 Task: Sort the properties by price (low to high).
Action: Mouse moved to (421, 179)
Screenshot: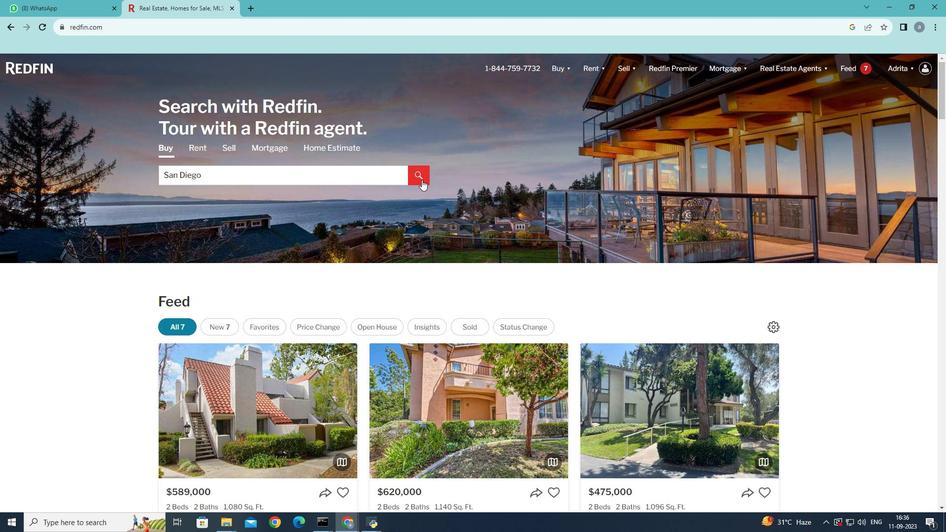 
Action: Mouse pressed left at (421, 179)
Screenshot: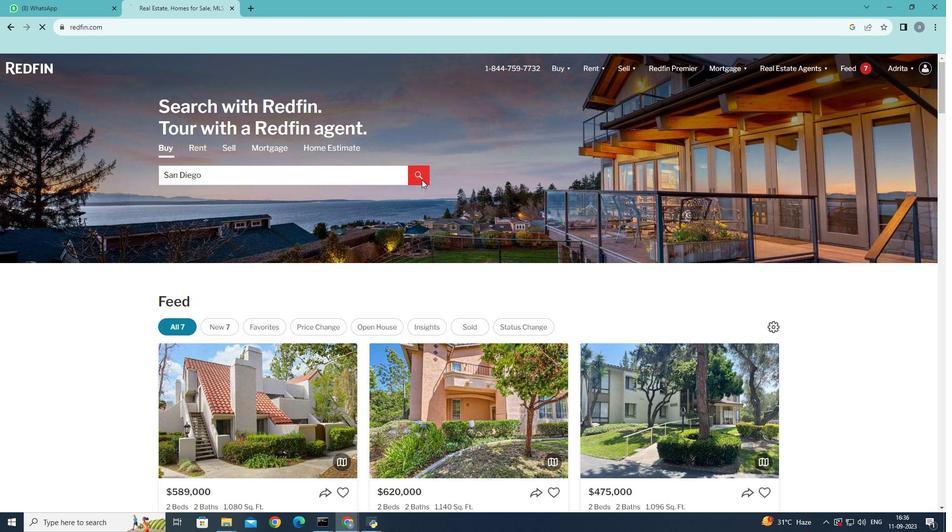 
Action: Mouse moved to (708, 159)
Screenshot: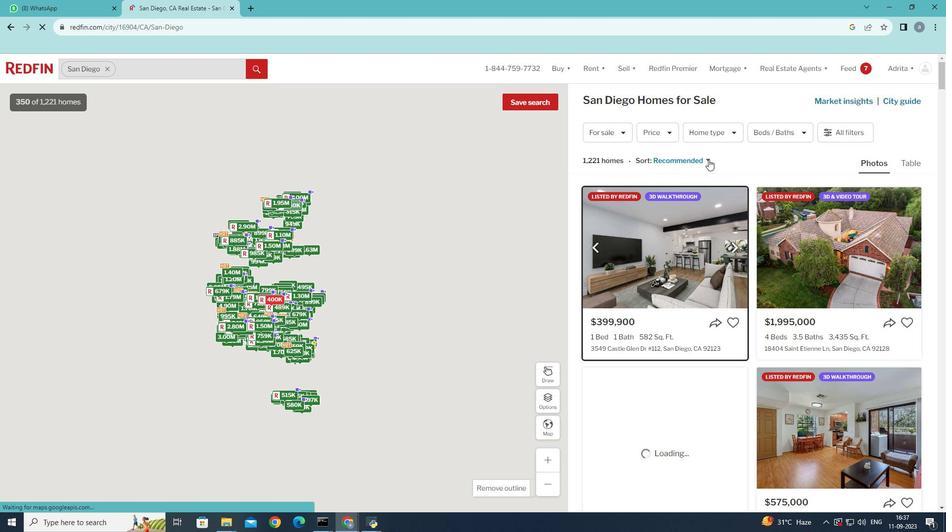 
Action: Mouse pressed left at (708, 159)
Screenshot: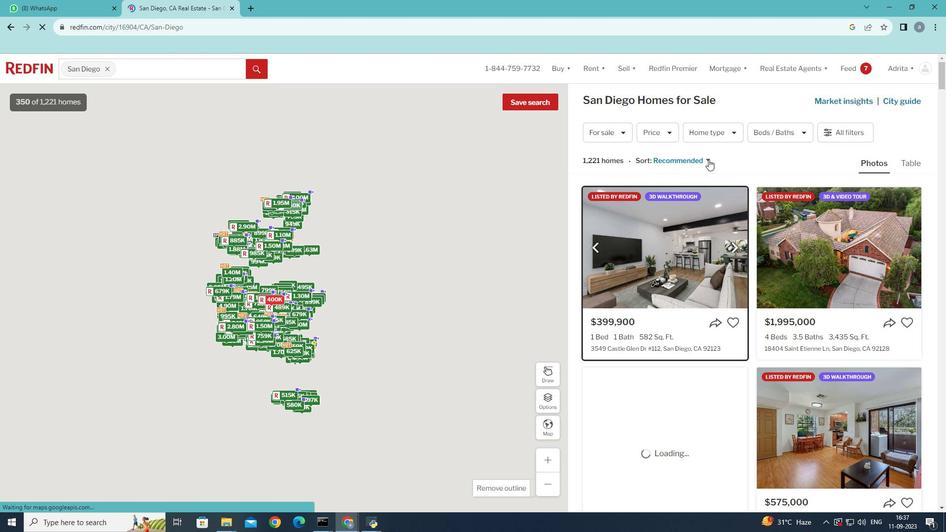 
Action: Mouse moved to (712, 219)
Screenshot: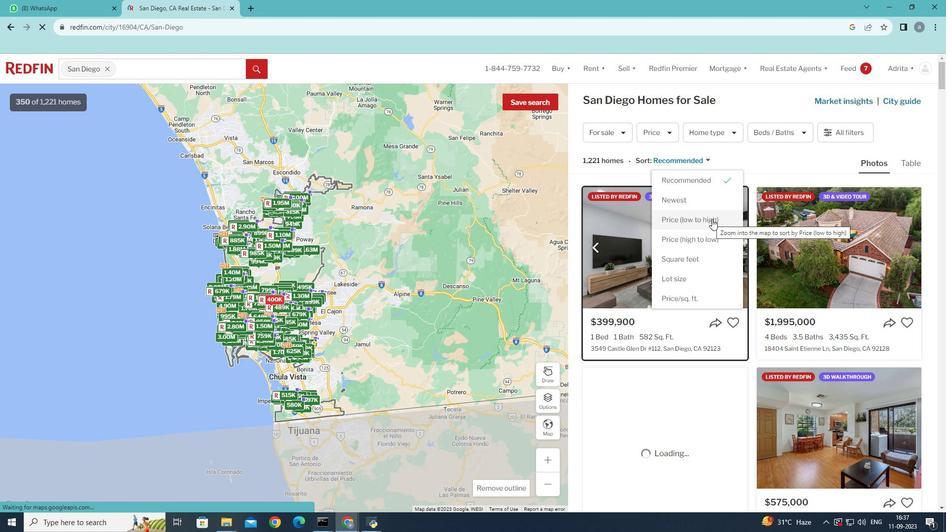 
Action: Mouse pressed left at (712, 219)
Screenshot: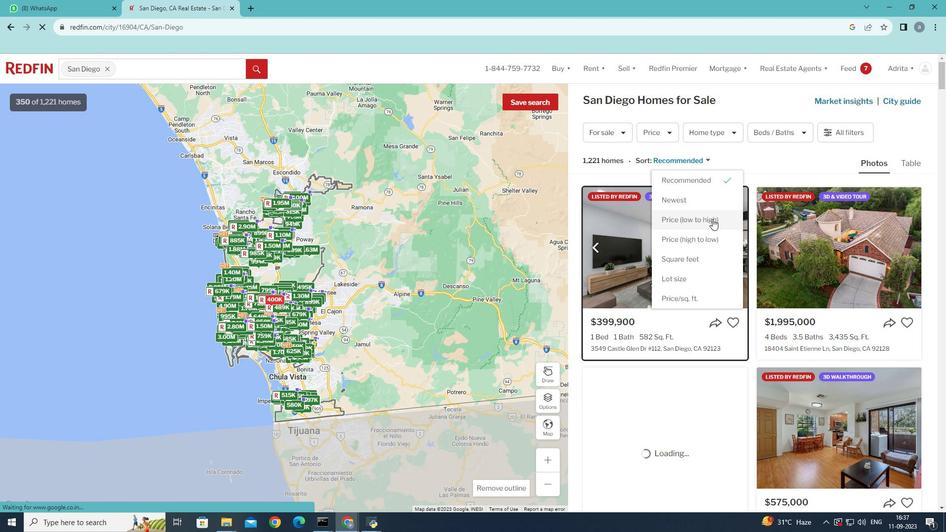 
Action: Mouse moved to (713, 217)
Screenshot: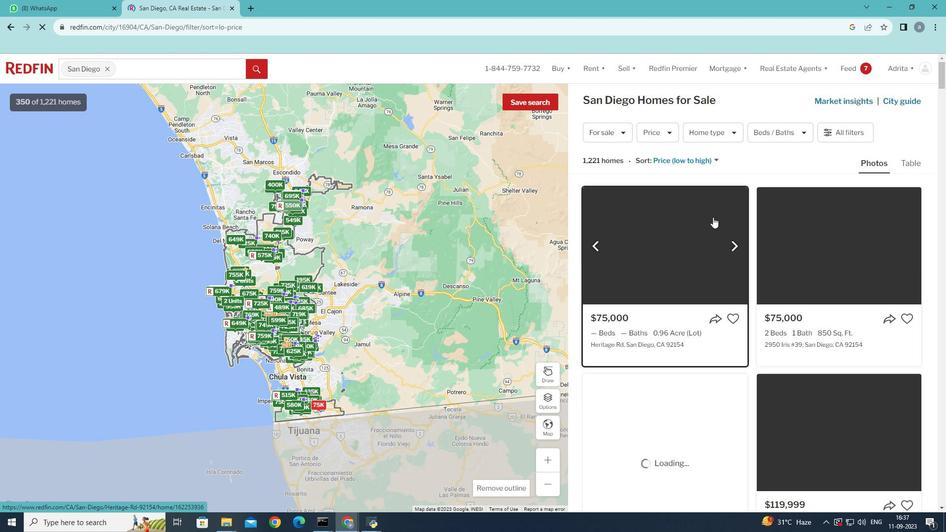
